 Task: Click on dropbox
Action: Mouse moved to (421, 111)
Screenshot: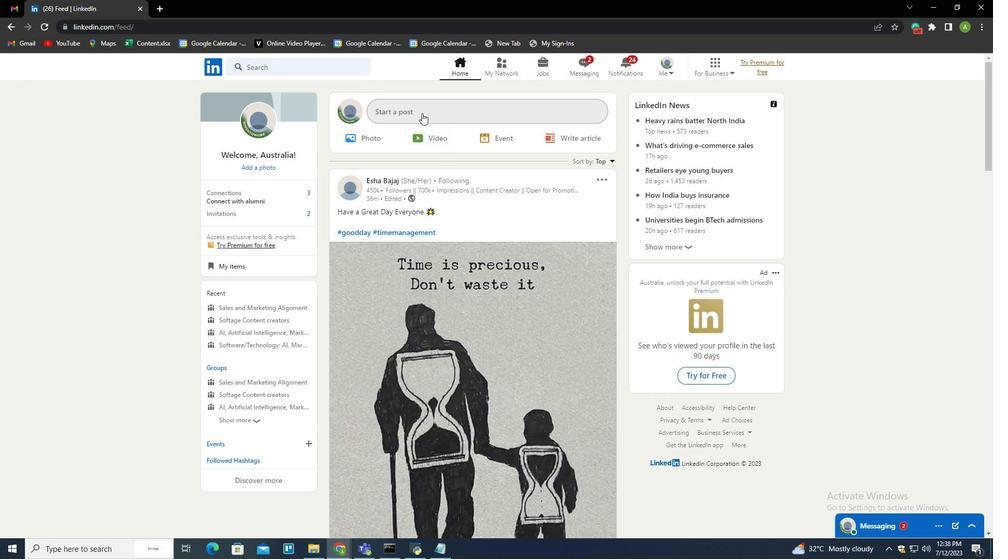 
Action: Mouse pressed left at (421, 111)
Screenshot: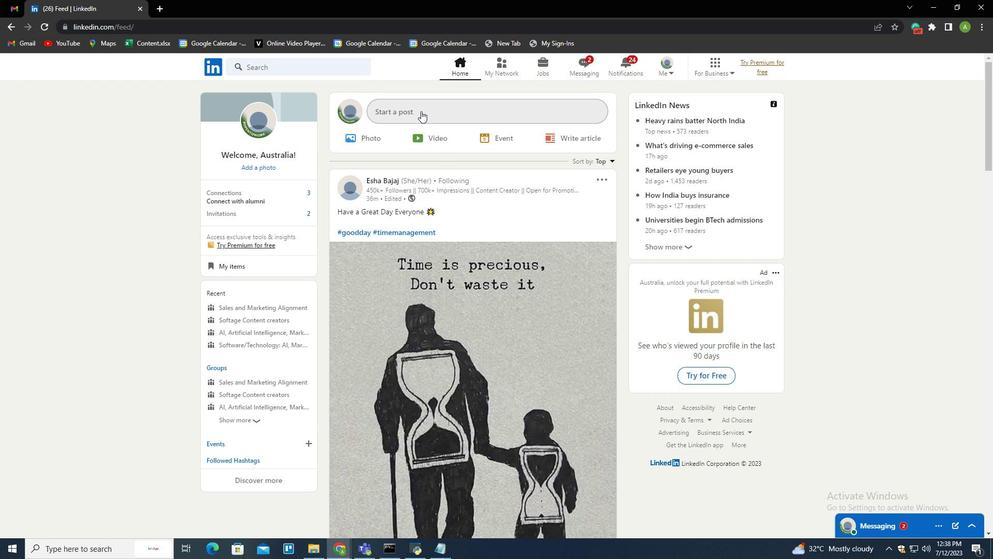 
Action: Mouse moved to (438, 308)
Screenshot: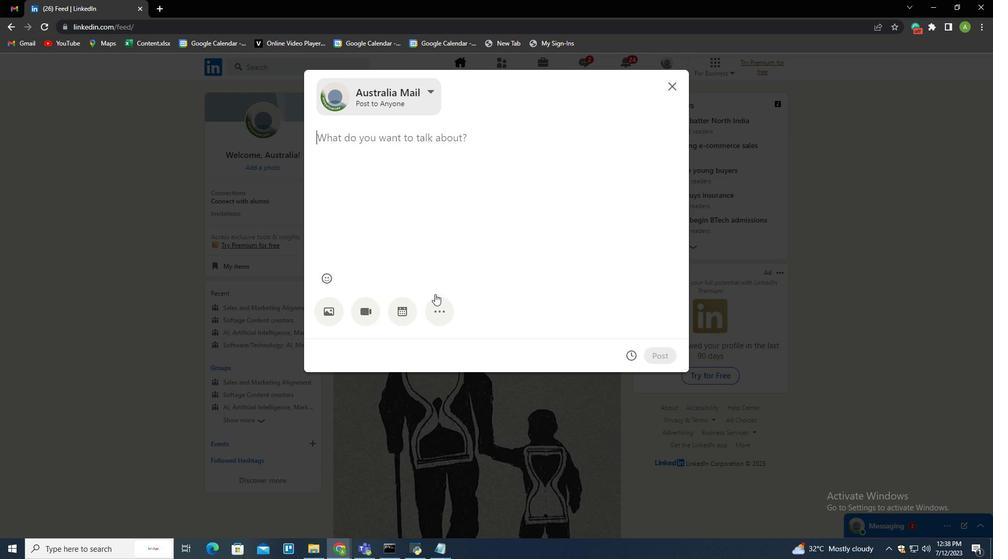 
Action: Mouse pressed left at (438, 308)
Screenshot: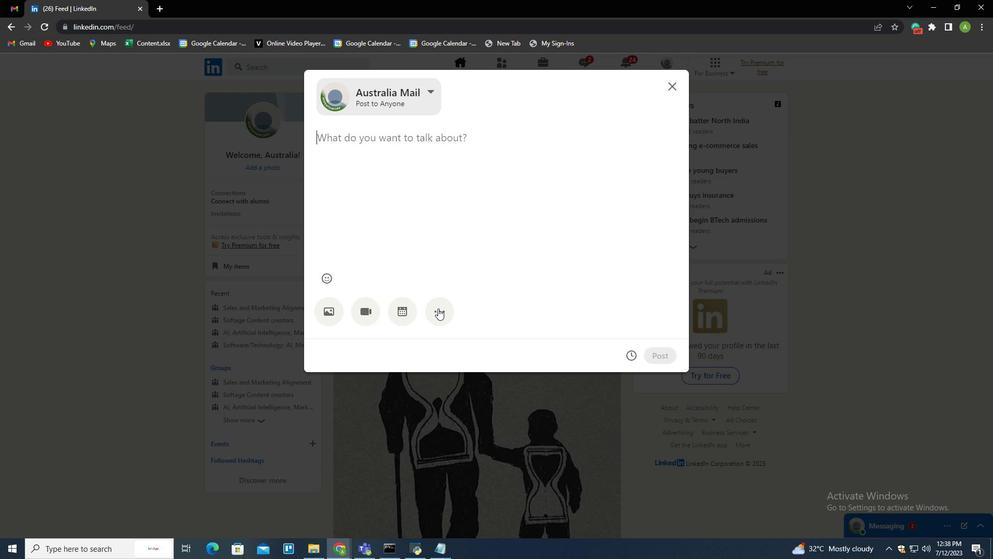 
Action: Mouse moved to (551, 312)
Screenshot: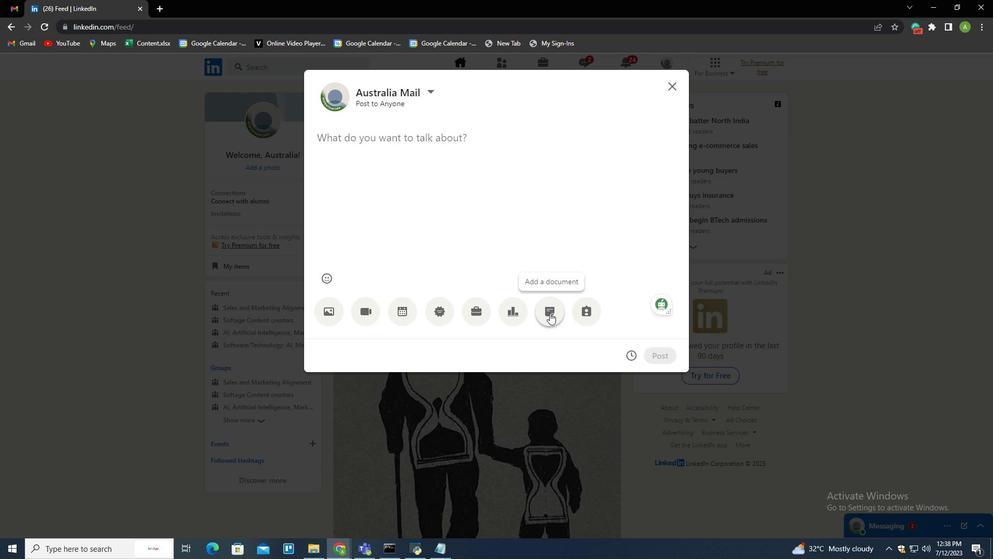 
Action: Mouse pressed left at (551, 312)
Screenshot: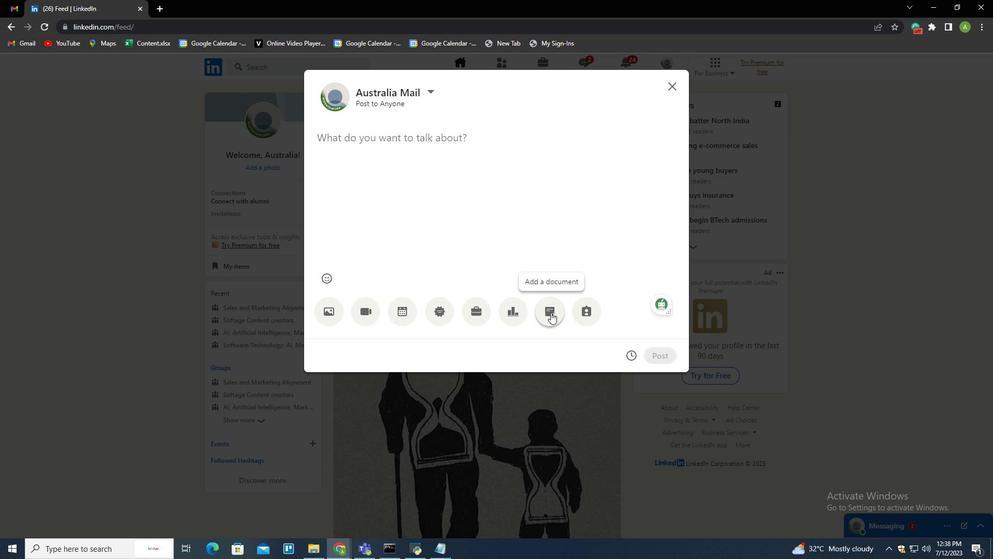 
Action: Mouse moved to (390, 170)
Screenshot: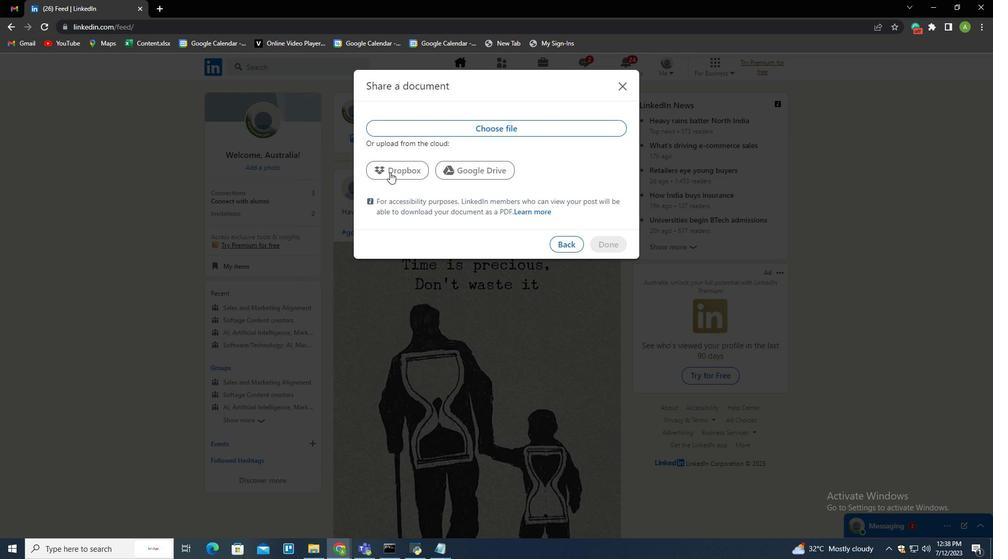 
Action: Mouse pressed left at (390, 170)
Screenshot: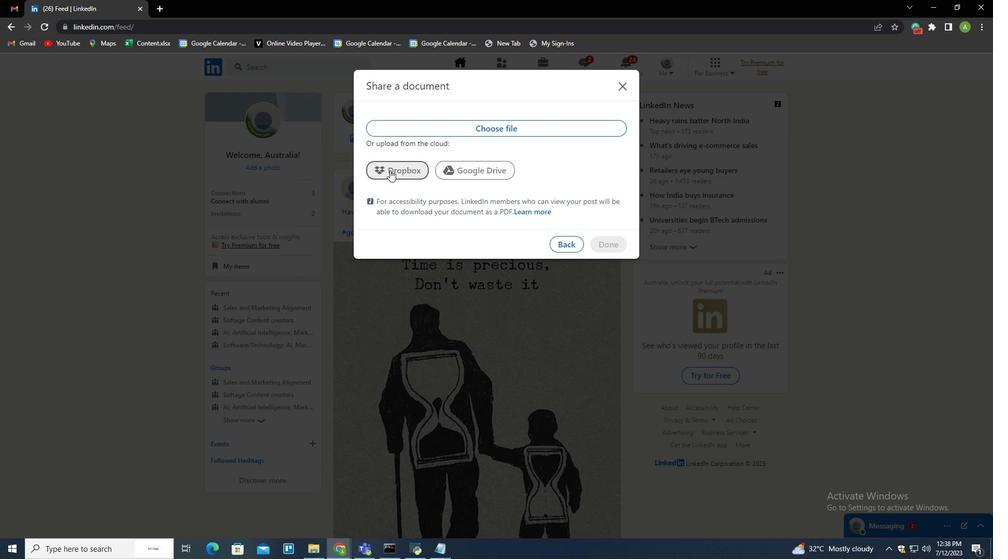 
Action: Mouse moved to (494, 254)
Screenshot: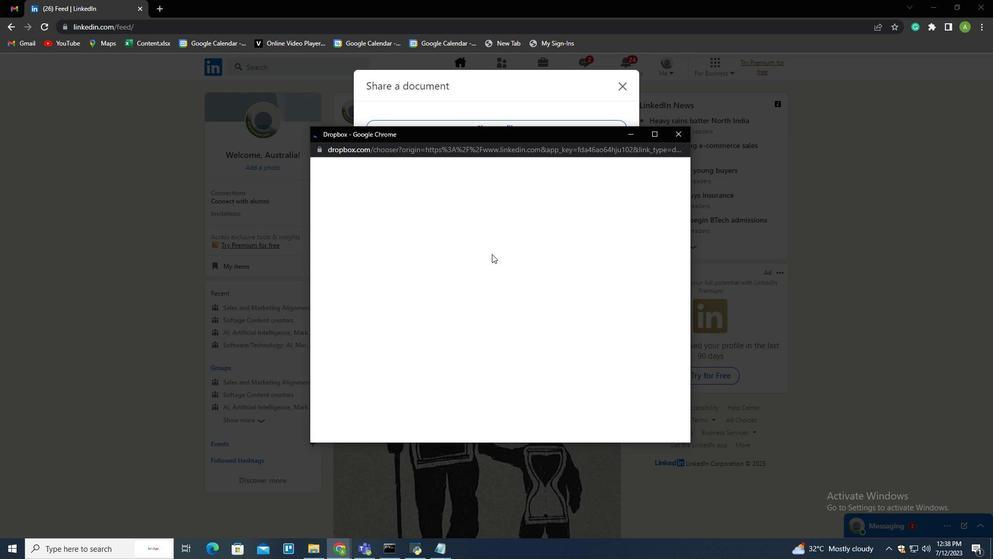 
